 Task: Create a sub task Design and Implement Solution for the task  Implement load balancing for better resource allocation in the project Transcend , assign it to team member softage.10@softage.net and update the status of the sub task to  Off Track , set the priority of the sub task to High.
Action: Mouse moved to (56, 354)
Screenshot: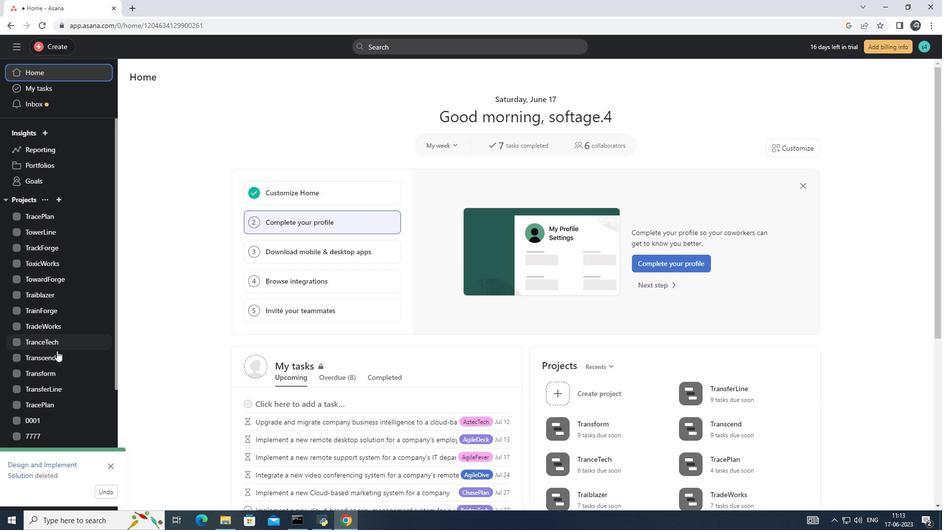 
Action: Mouse pressed left at (56, 354)
Screenshot: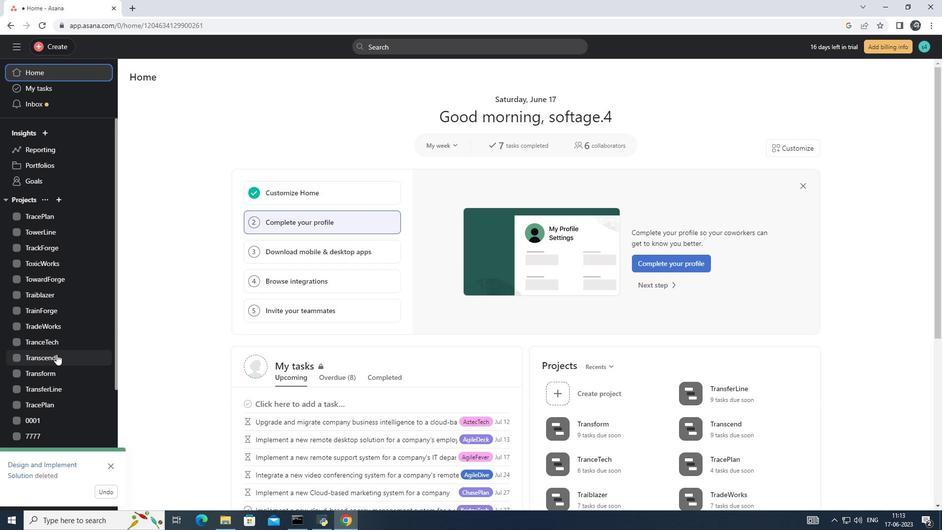
Action: Mouse moved to (378, 231)
Screenshot: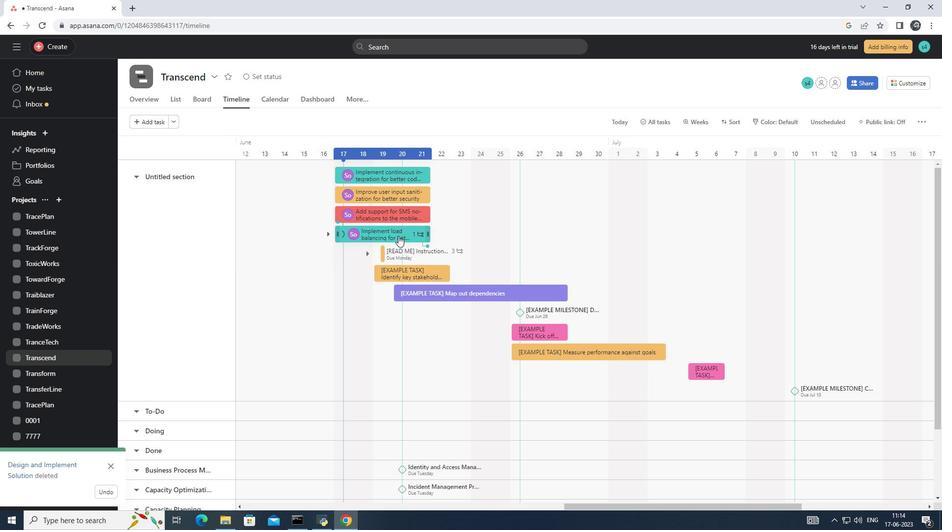 
Action: Mouse pressed left at (378, 231)
Screenshot: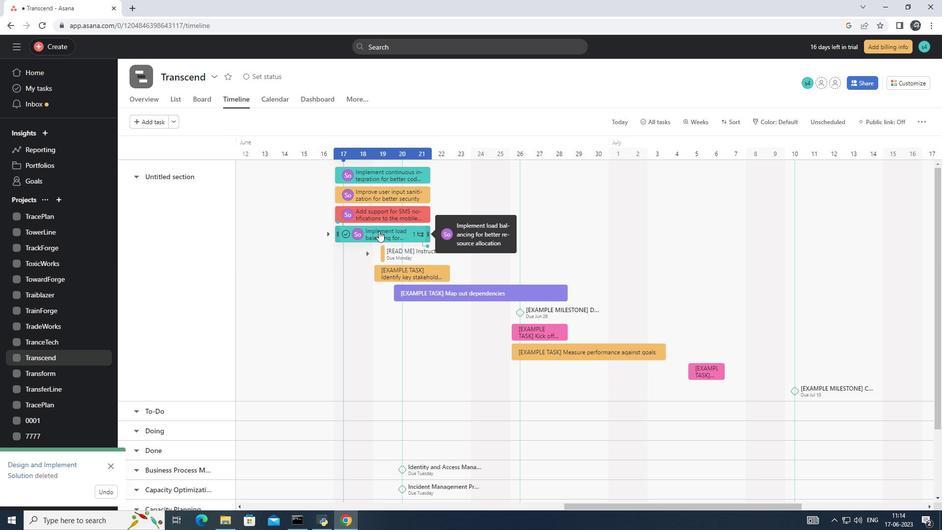 
Action: Mouse moved to (663, 375)
Screenshot: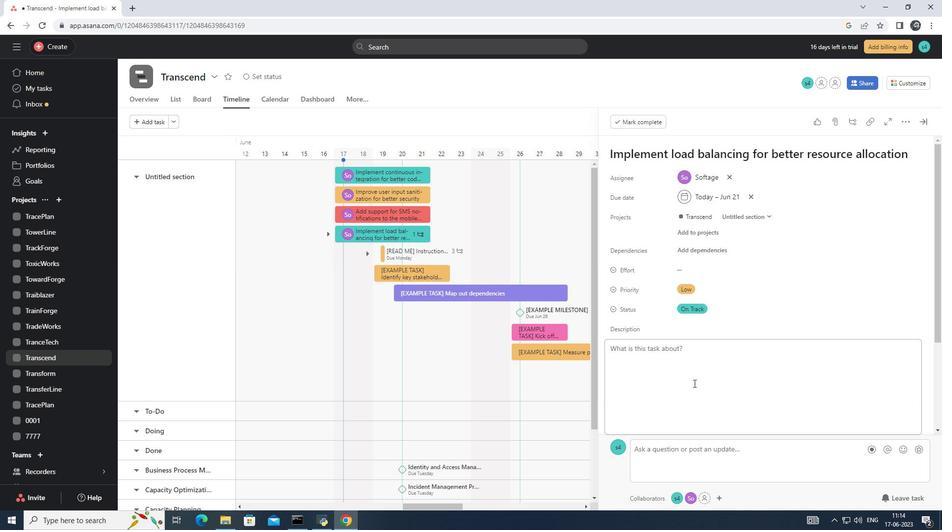 
Action: Mouse scrolled (663, 375) with delta (0, 0)
Screenshot: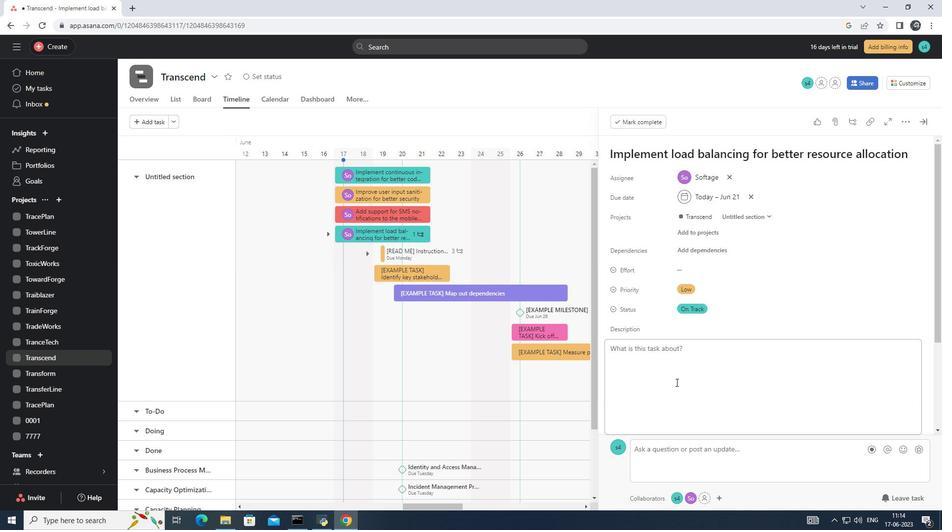 
Action: Mouse scrolled (663, 375) with delta (0, 0)
Screenshot: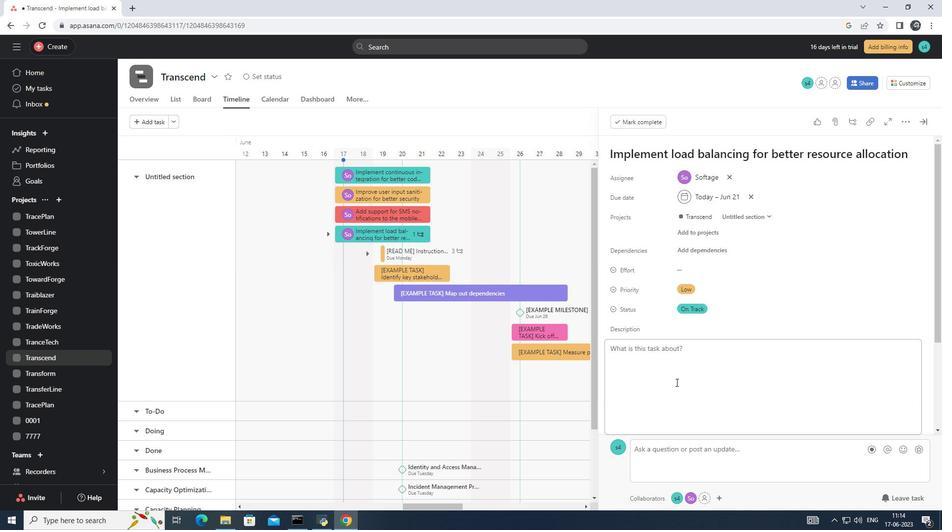 
Action: Mouse scrolled (663, 375) with delta (0, 0)
Screenshot: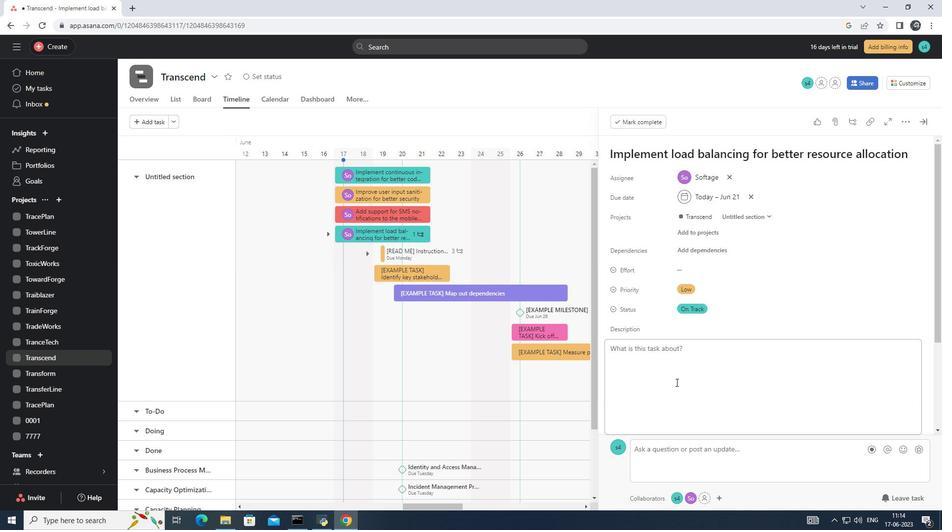 
Action: Mouse scrolled (663, 375) with delta (0, 0)
Screenshot: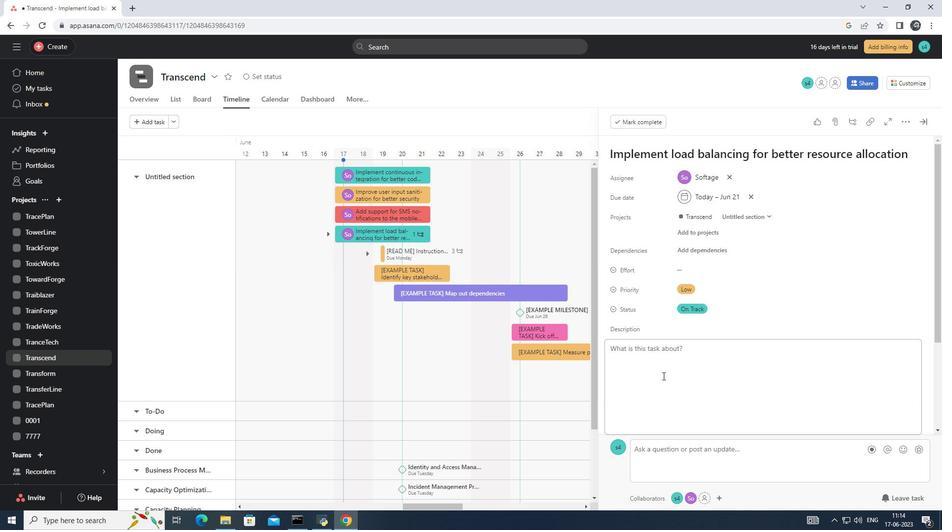 
Action: Mouse moved to (637, 357)
Screenshot: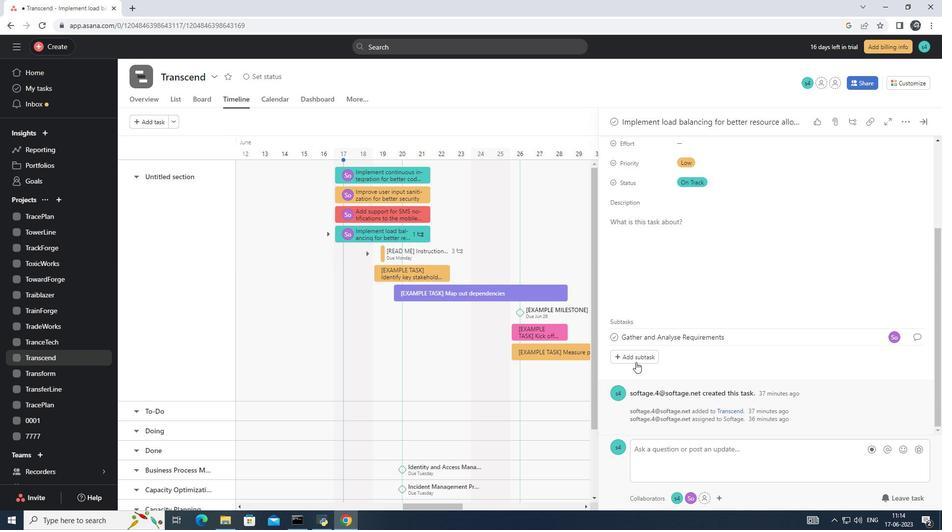 
Action: Mouse pressed left at (637, 357)
Screenshot: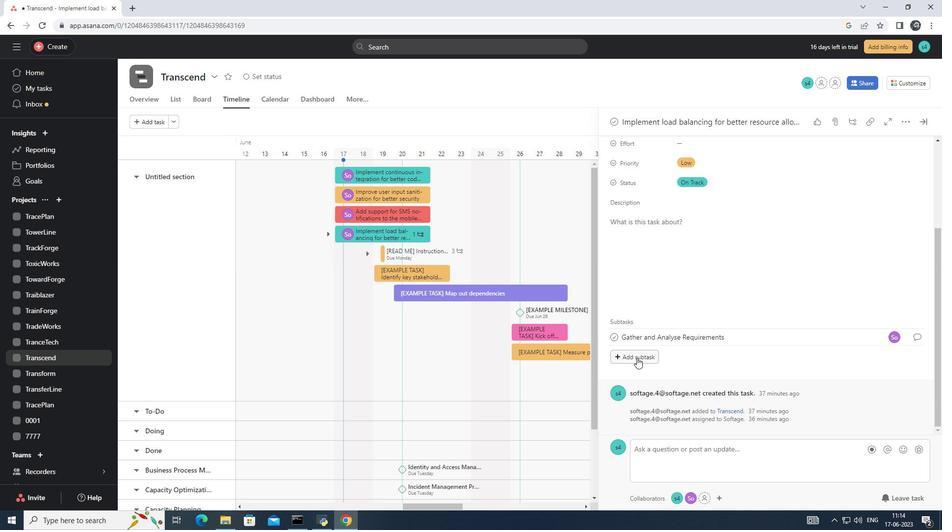 
Action: Mouse moved to (653, 334)
Screenshot: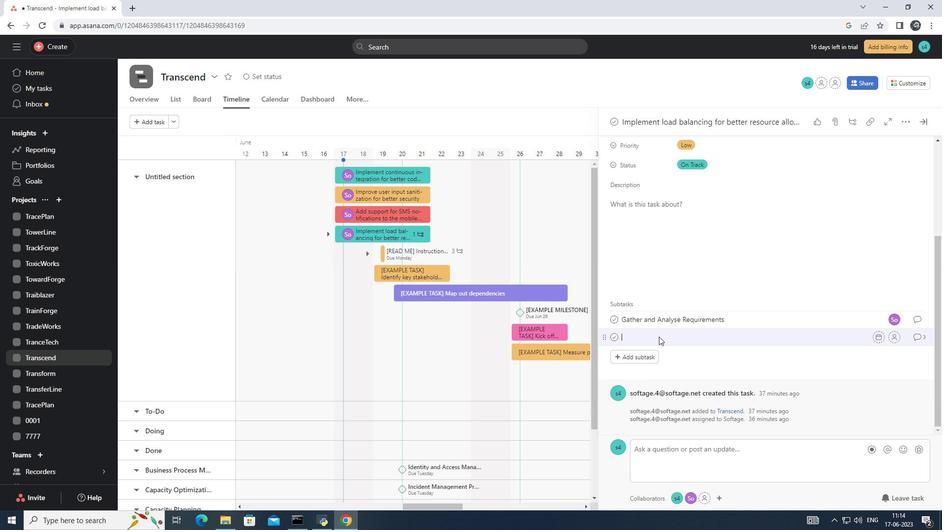 
Action: Mouse pressed left at (653, 334)
Screenshot: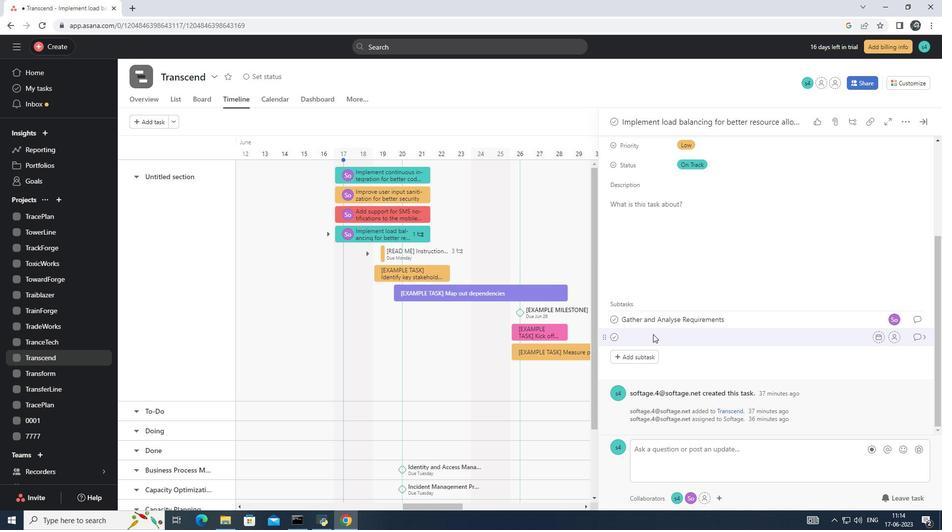 
Action: Key pressed <Key.shift>Design<Key.space>and<Key.space><Key.shift>Implement<Key.space><Key.shift>Solution<Key.enter>
Screenshot: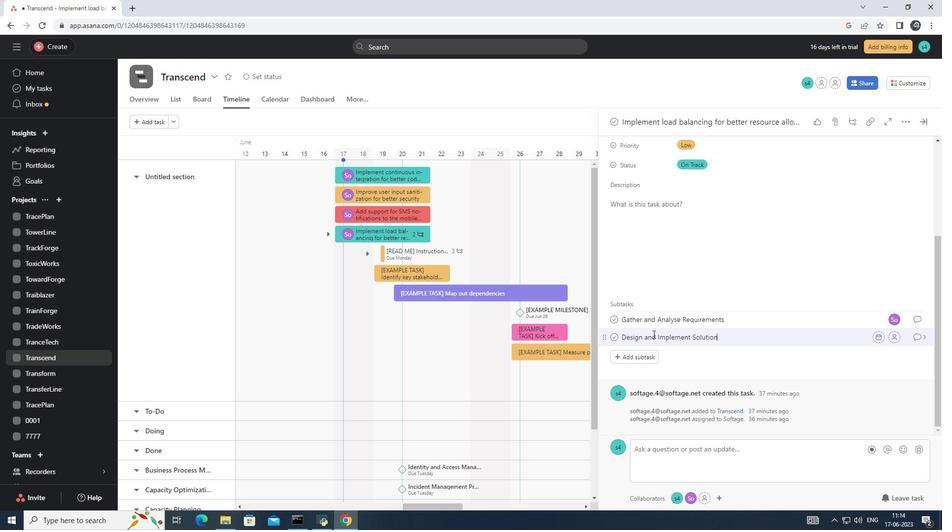 
Action: Mouse moved to (897, 319)
Screenshot: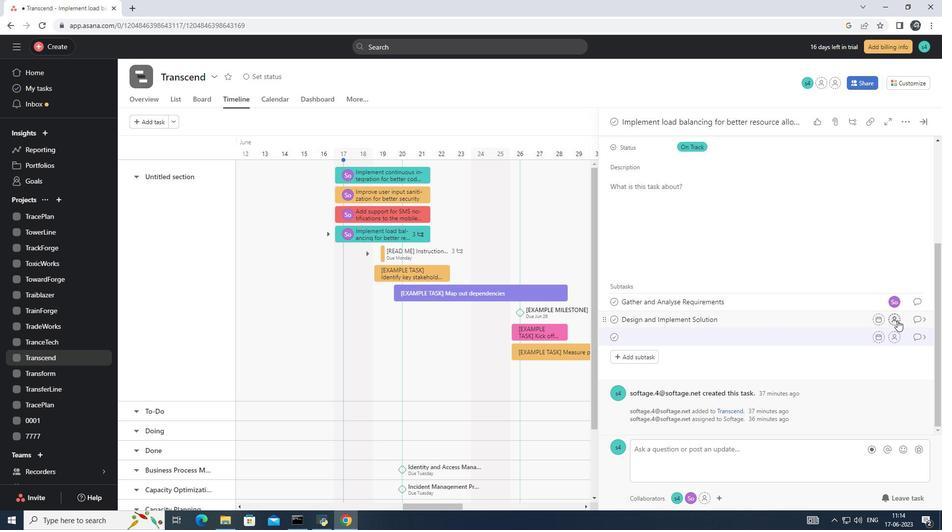 
Action: Mouse pressed left at (897, 319)
Screenshot: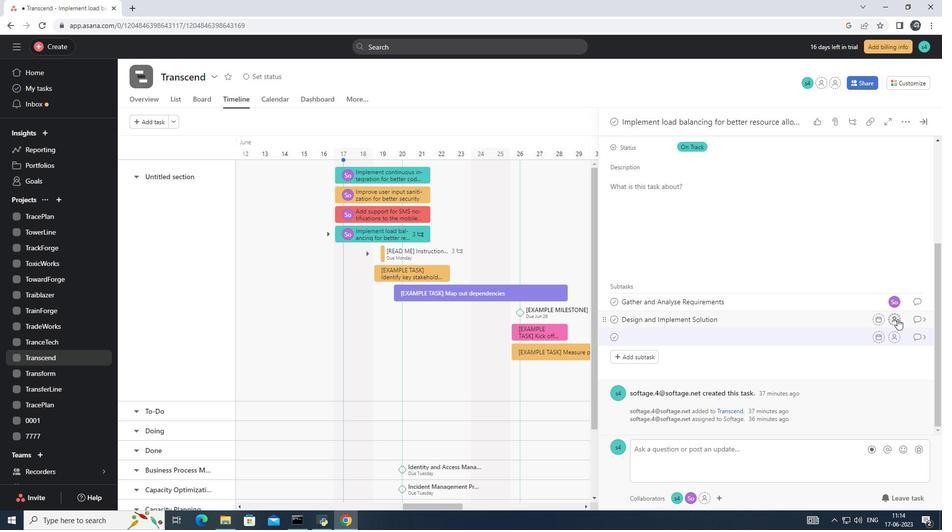 
Action: Mouse moved to (896, 338)
Screenshot: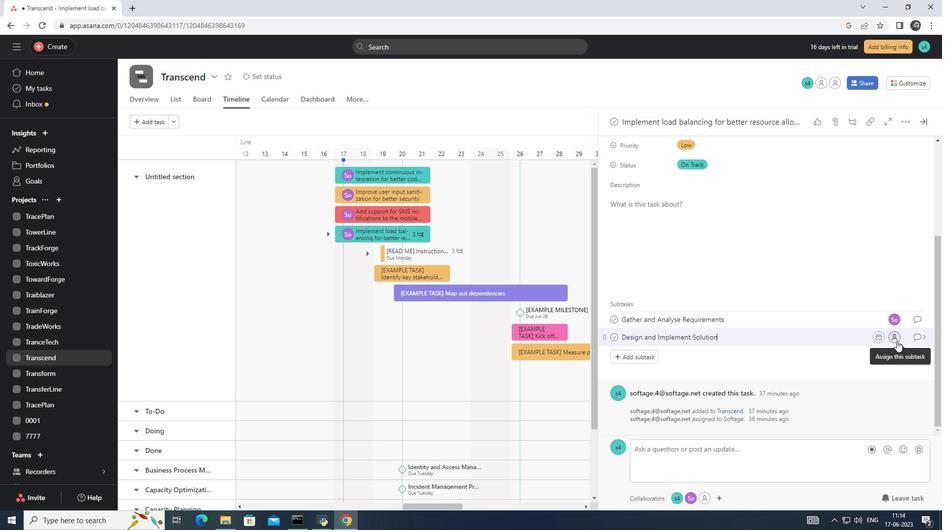 
Action: Mouse pressed left at (896, 338)
Screenshot: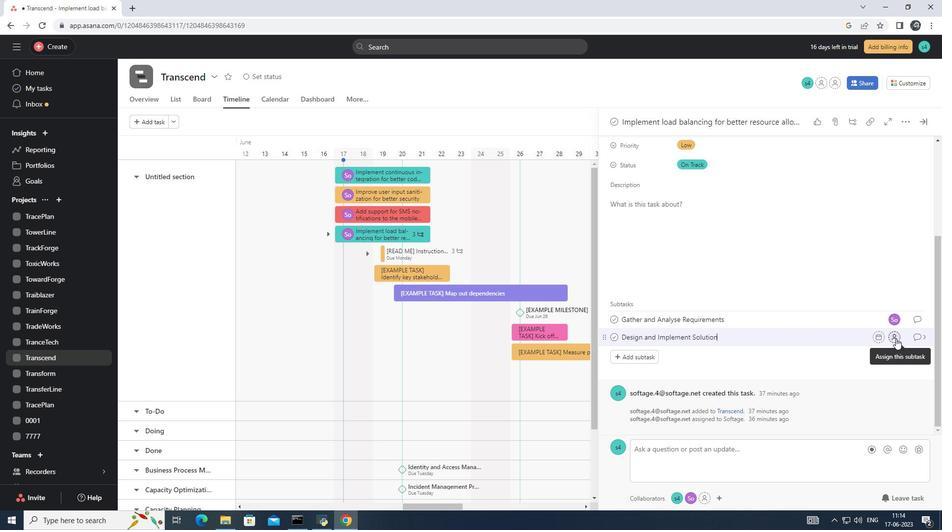 
Action: Mouse moved to (784, 374)
Screenshot: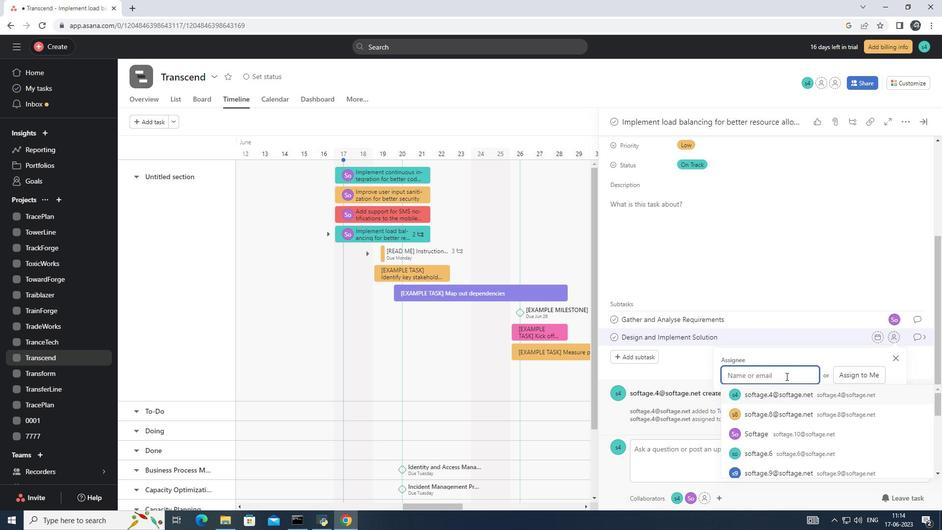 
Action: Mouse pressed left at (784, 374)
Screenshot: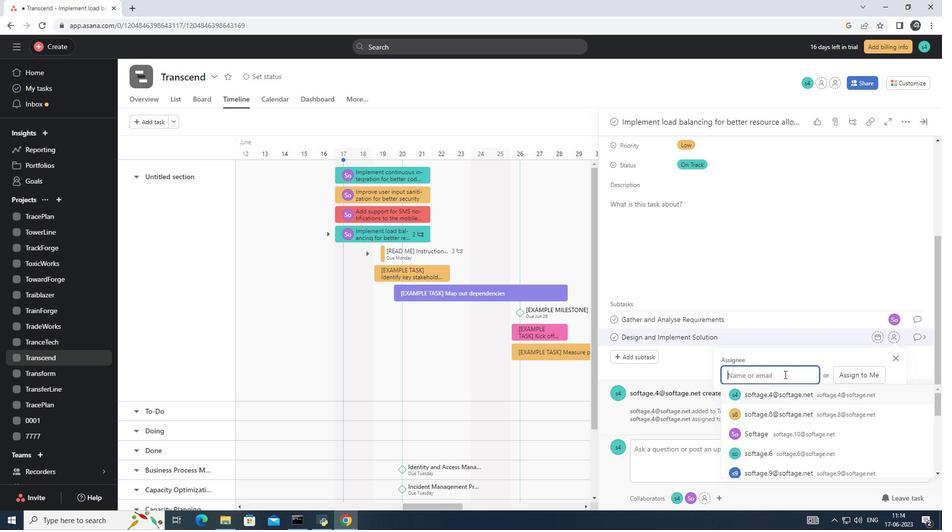 
Action: Mouse moved to (784, 374)
Screenshot: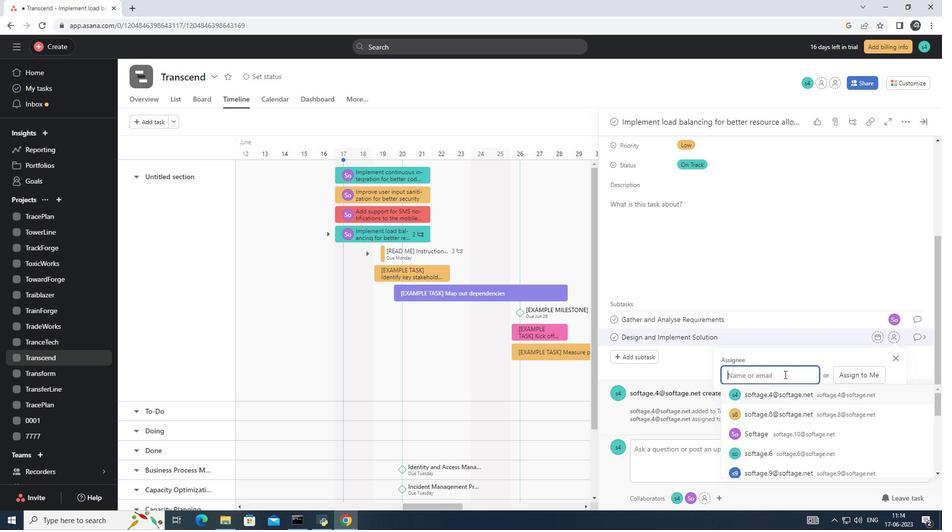 
Action: Key pressed softage.10<Key.shift>@<Key.enter>
Screenshot: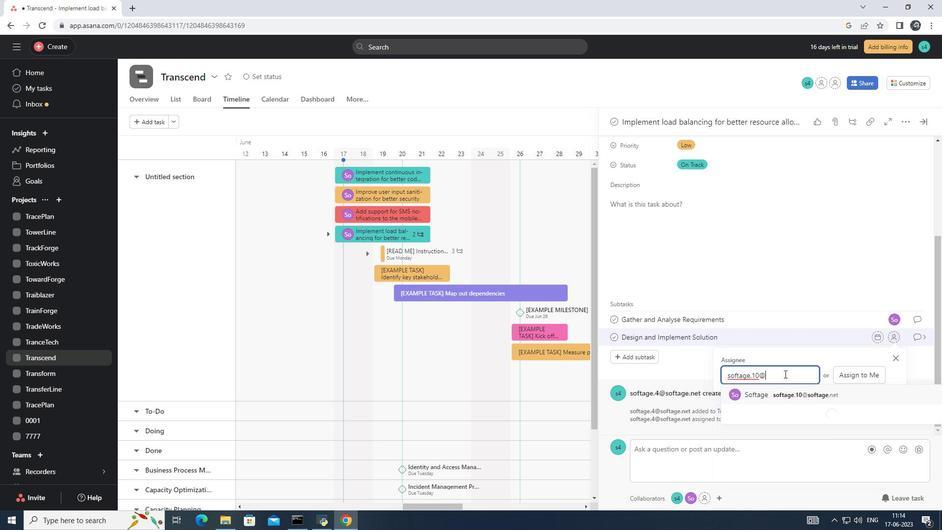 
Action: Mouse moved to (926, 334)
Screenshot: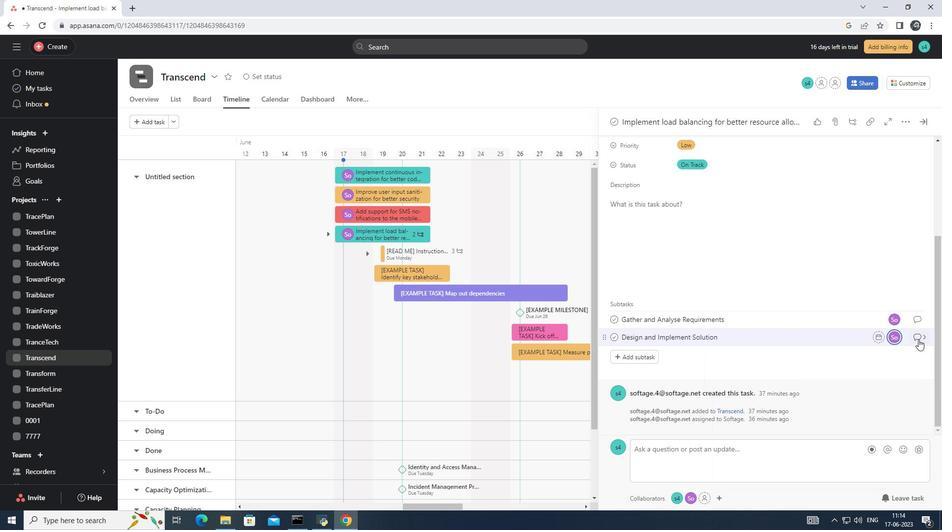 
Action: Mouse pressed left at (926, 334)
Screenshot: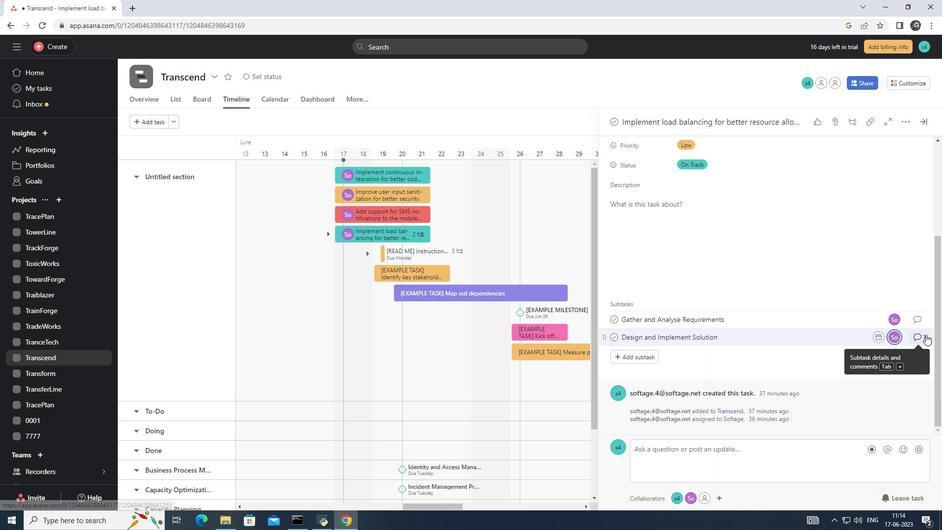
Action: Mouse moved to (633, 259)
Screenshot: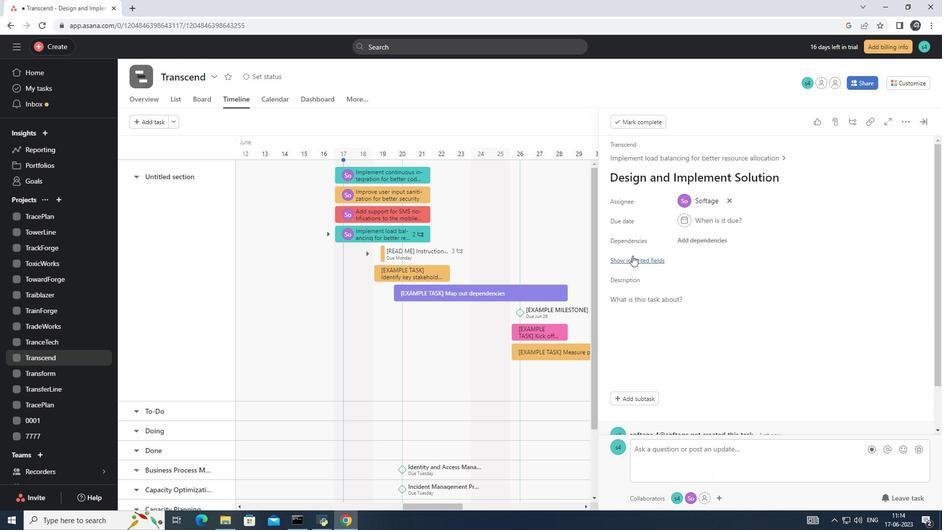 
Action: Mouse pressed left at (633, 259)
Screenshot: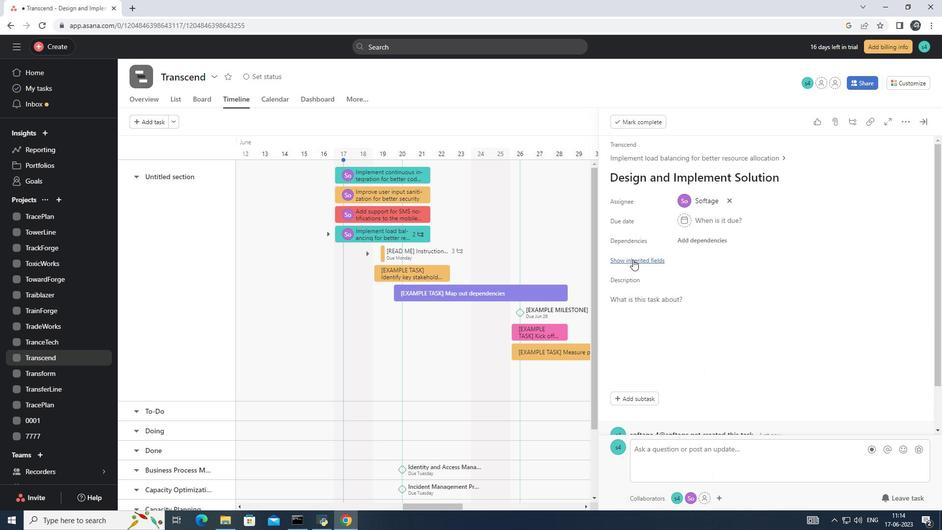 
Action: Mouse moved to (700, 318)
Screenshot: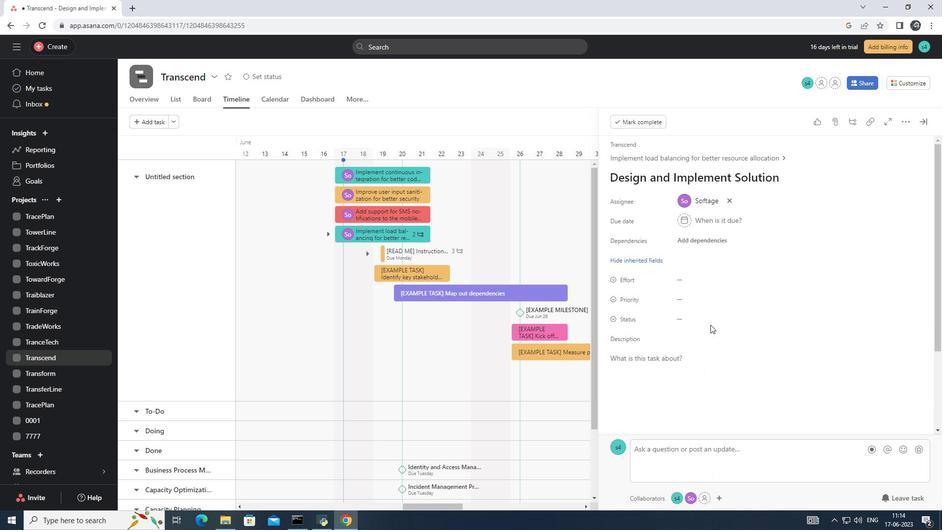 
Action: Mouse pressed left at (700, 318)
Screenshot: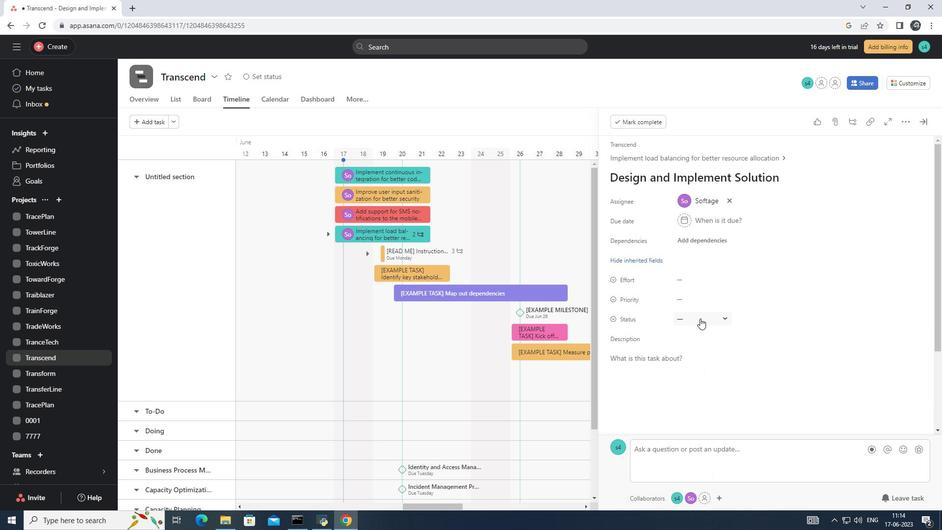 
Action: Mouse moved to (731, 385)
Screenshot: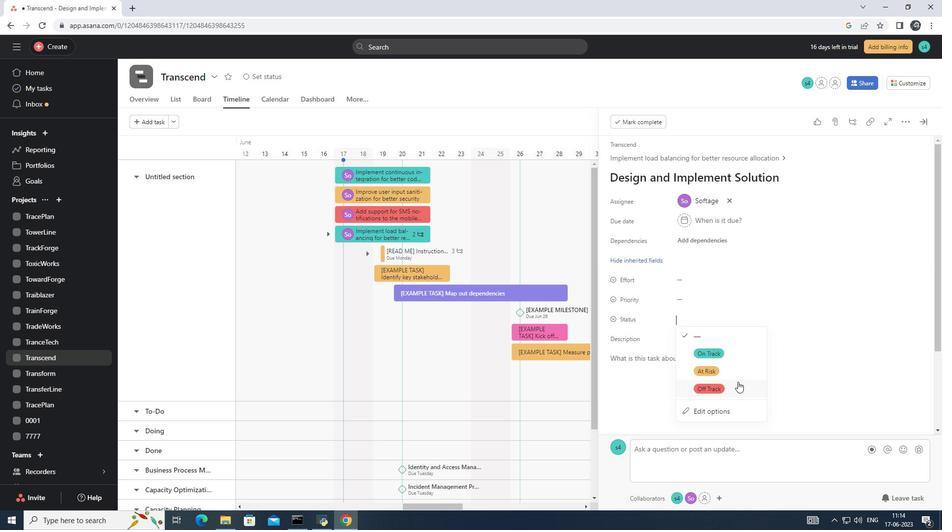 
Action: Mouse pressed left at (731, 385)
Screenshot: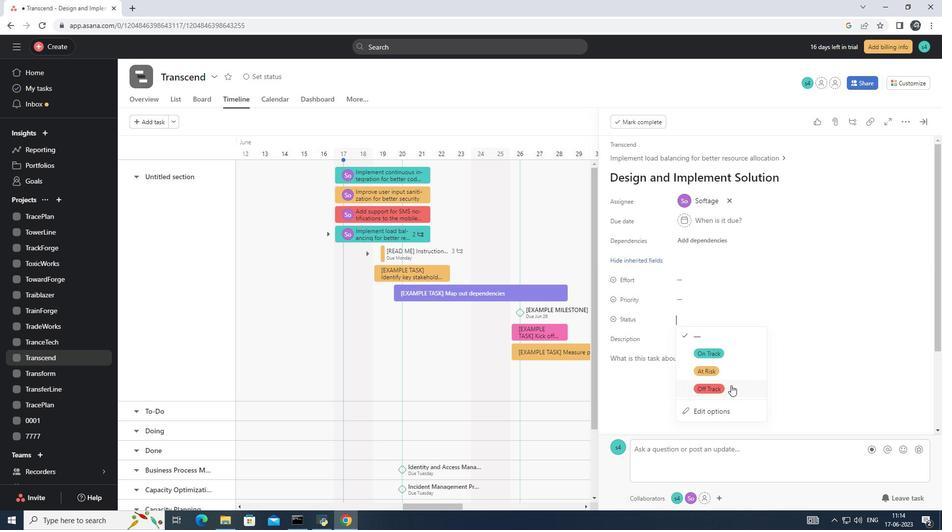 
Action: Mouse moved to (702, 297)
Screenshot: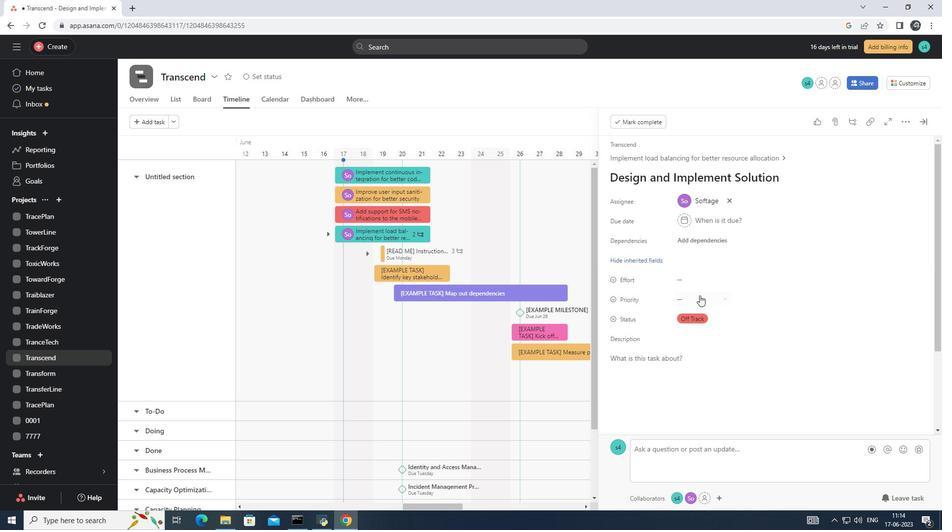 
Action: Mouse pressed left at (702, 297)
Screenshot: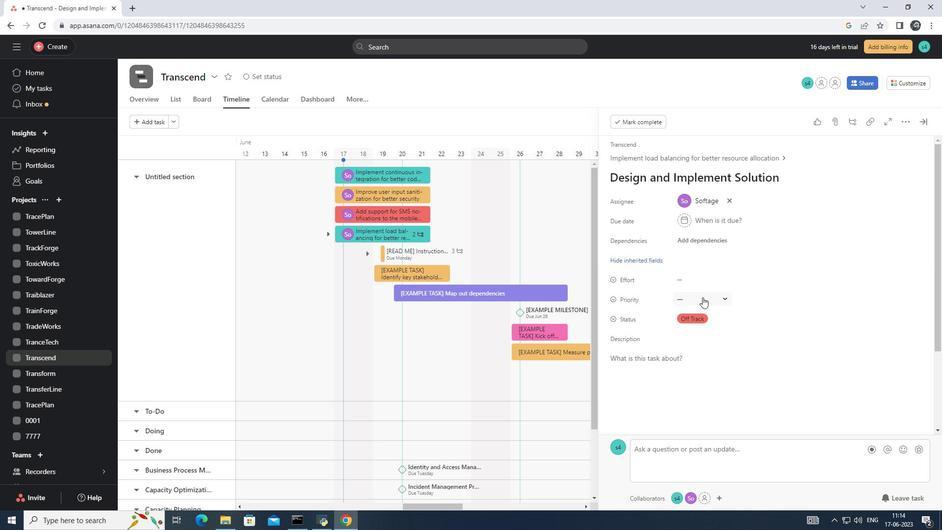 
Action: Mouse pressed left at (702, 297)
Screenshot: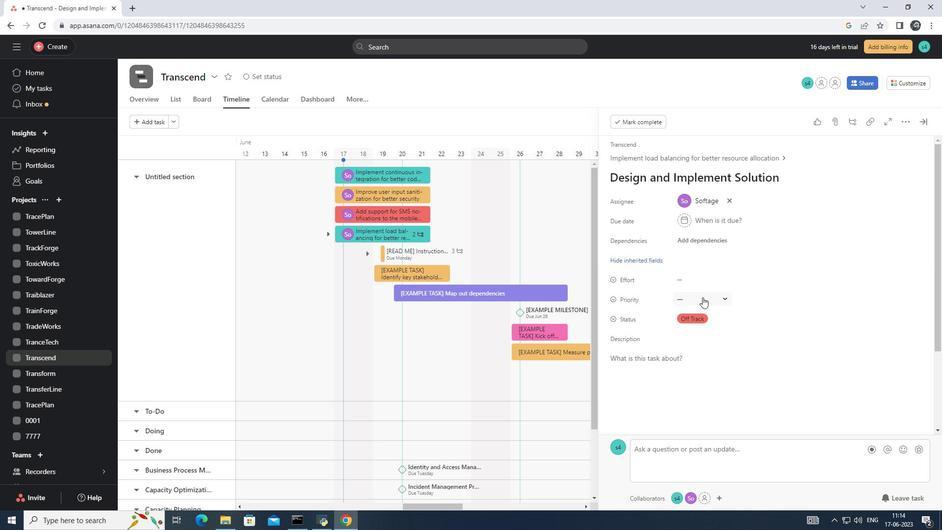 
Action: Mouse moved to (706, 295)
Screenshot: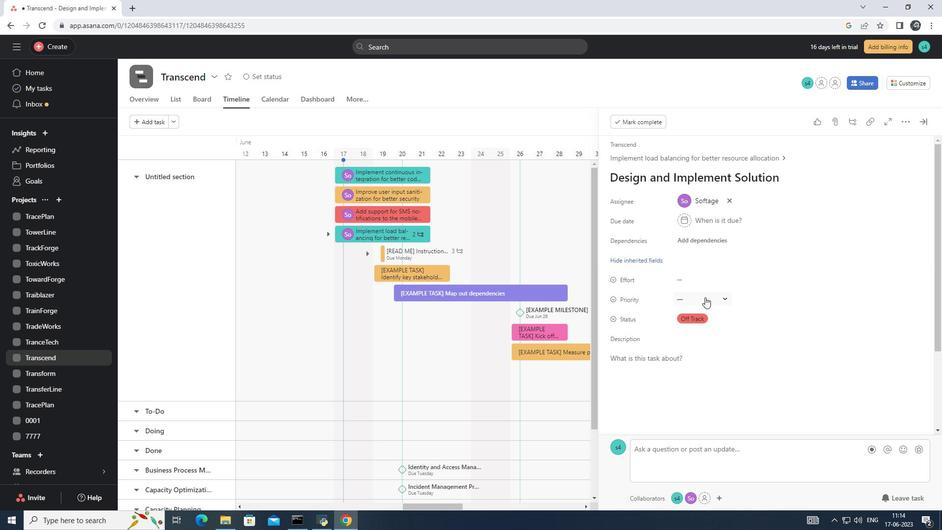 
Action: Mouse pressed left at (706, 295)
Screenshot: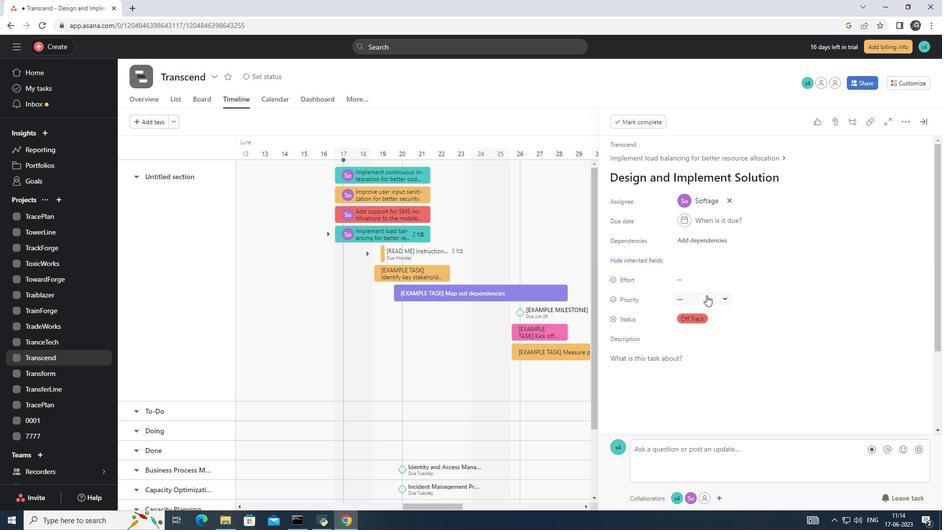 
Action: Mouse moved to (727, 332)
Screenshot: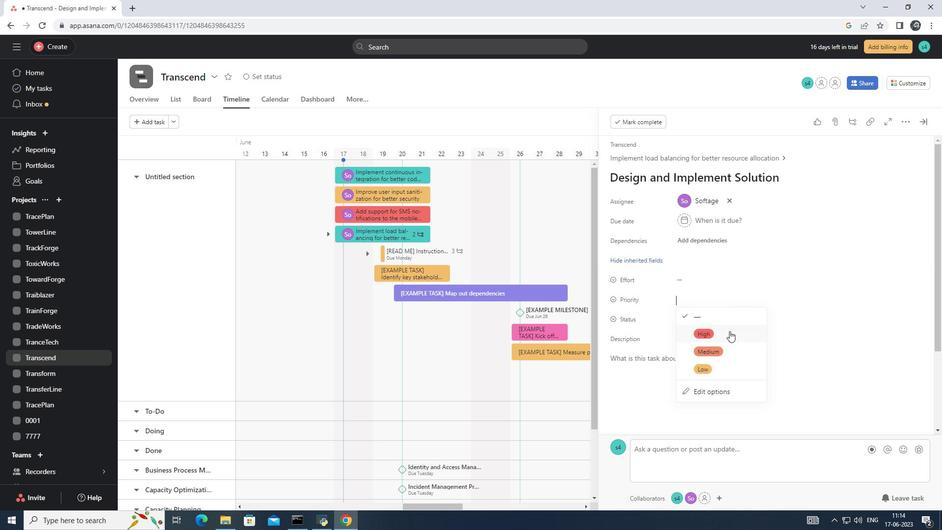 
Action: Mouse pressed left at (727, 332)
Screenshot: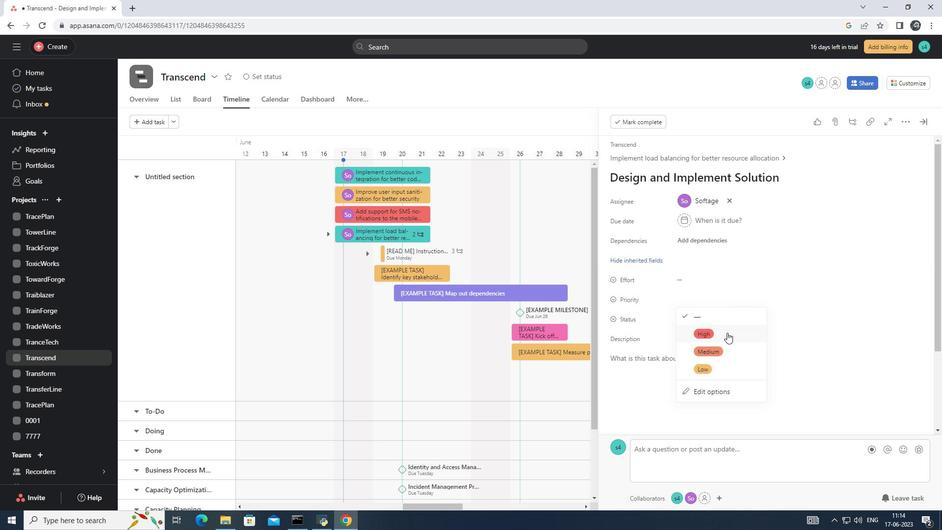 
Action: Mouse pressed left at (727, 332)
Screenshot: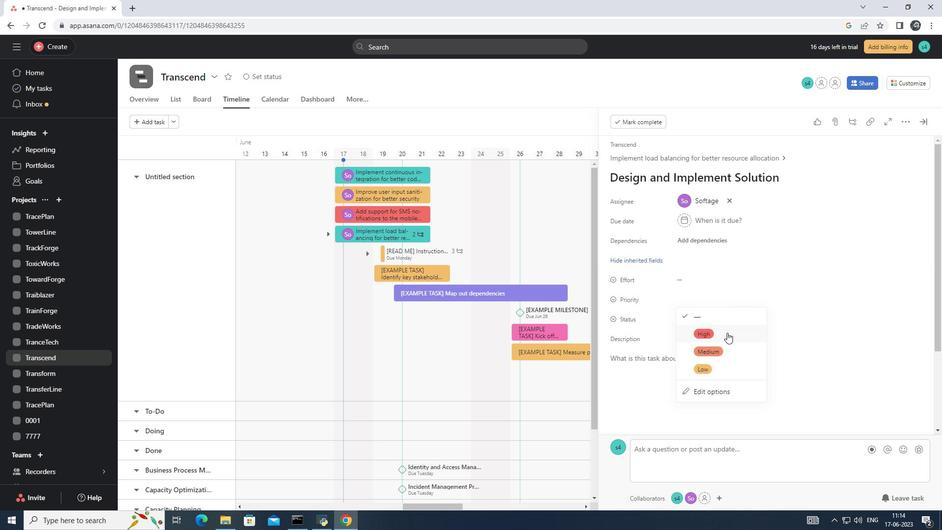 
Action: Mouse moved to (724, 333)
Screenshot: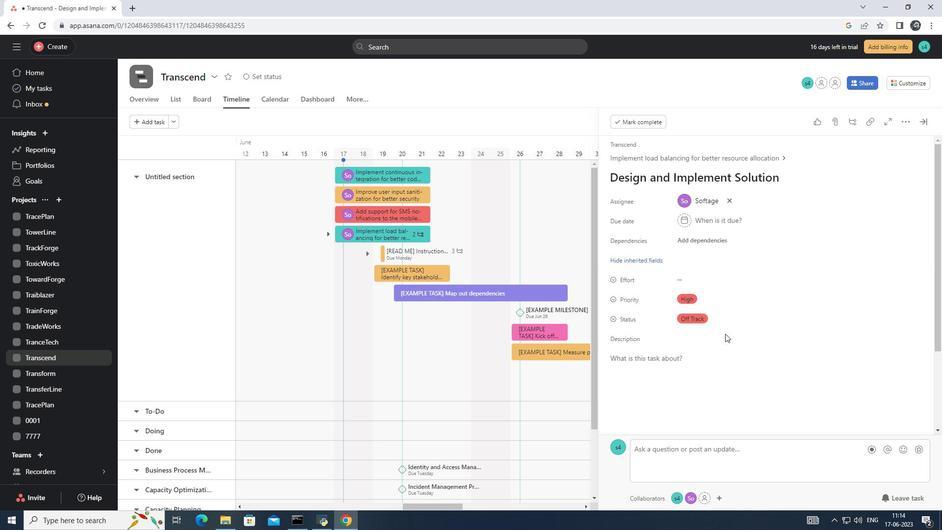 
